 Task: Enable the video filter "Alpha mask video filter" for transcode stream output.
Action: Mouse moved to (131, 24)
Screenshot: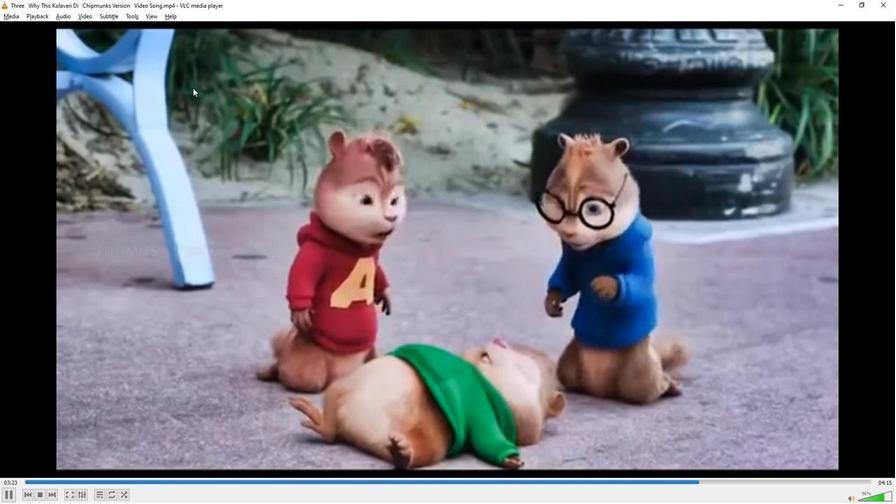 
Action: Mouse pressed left at (131, 24)
Screenshot: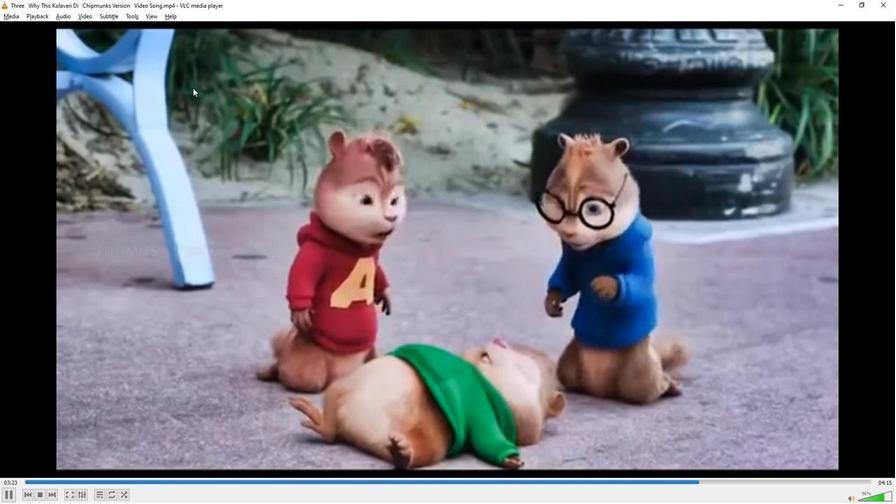 
Action: Mouse moved to (146, 127)
Screenshot: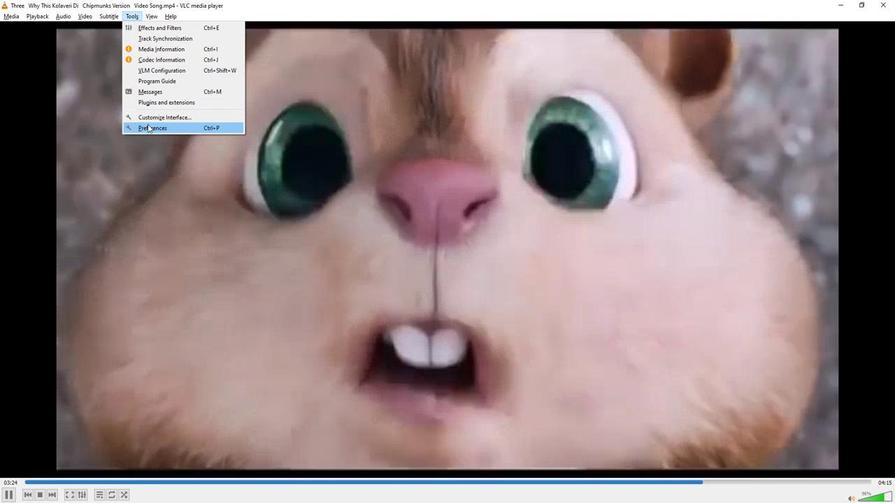 
Action: Mouse pressed left at (146, 127)
Screenshot: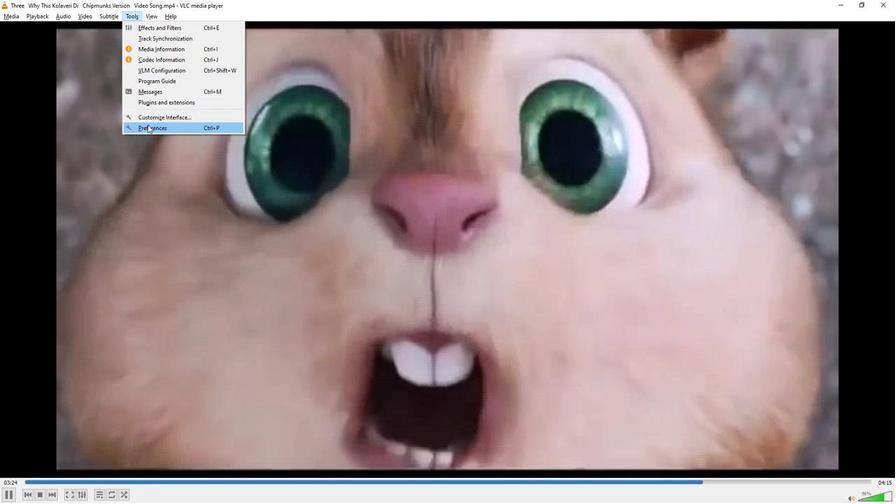 
Action: Mouse moved to (262, 376)
Screenshot: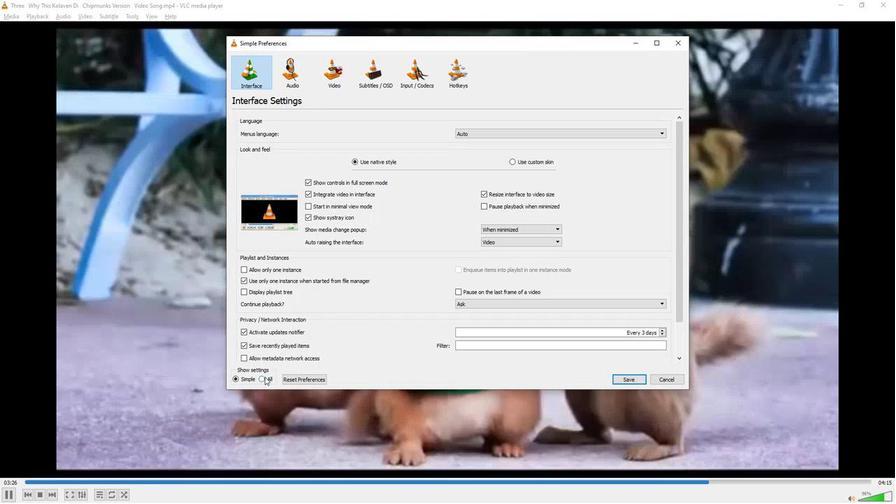 
Action: Mouse pressed left at (262, 376)
Screenshot: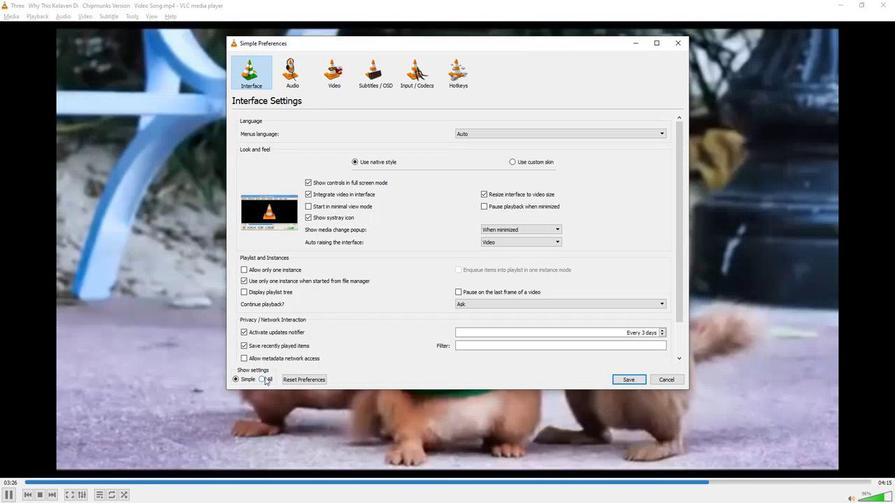 
Action: Mouse moved to (281, 302)
Screenshot: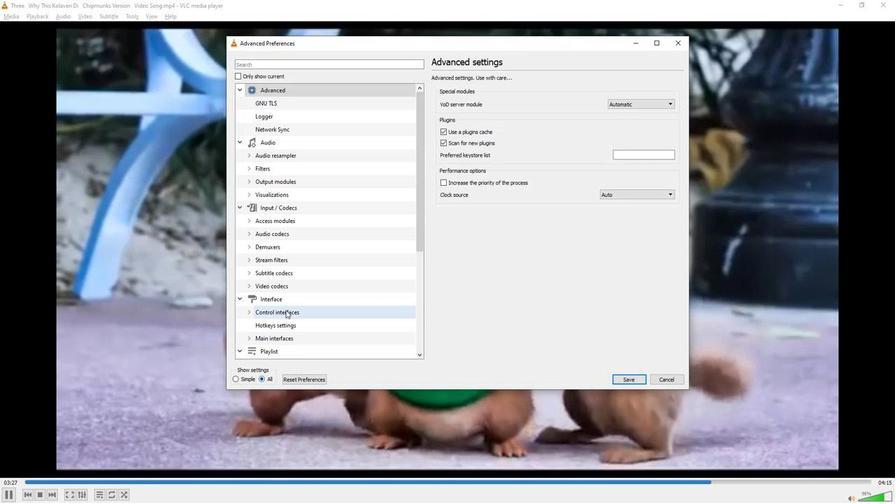 
Action: Mouse scrolled (281, 302) with delta (0, 0)
Screenshot: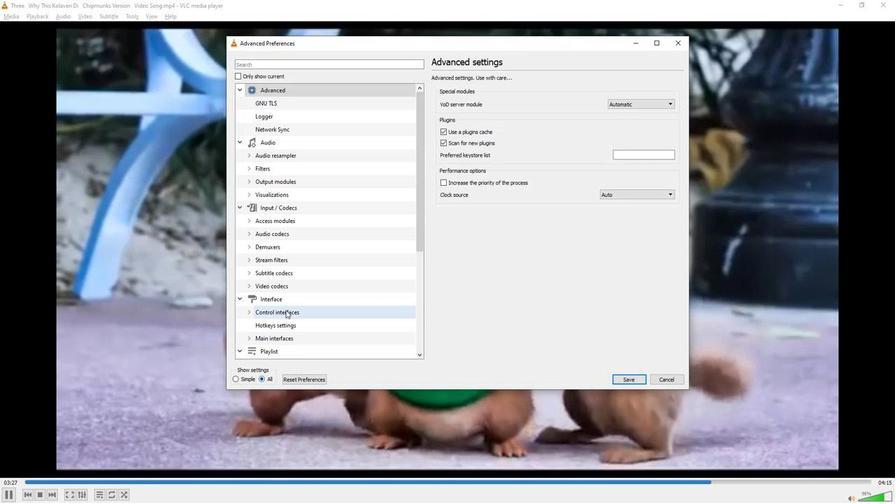 
Action: Mouse moved to (281, 302)
Screenshot: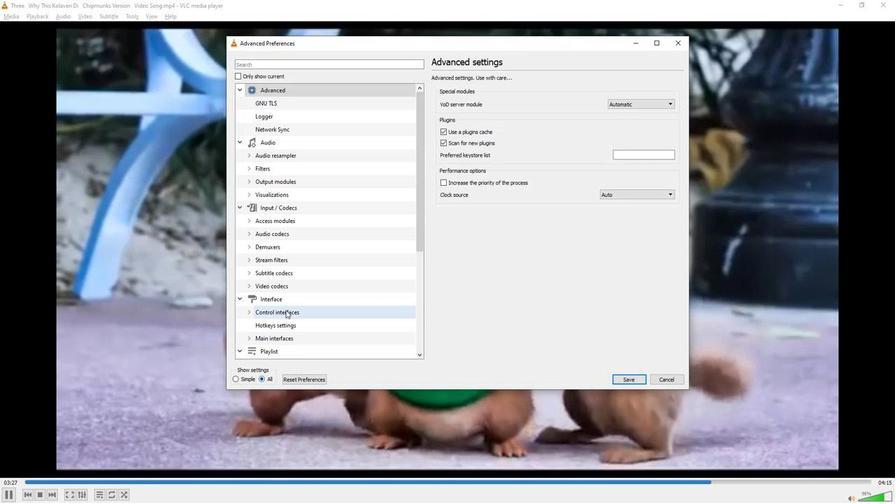 
Action: Mouse scrolled (281, 301) with delta (0, 0)
Screenshot: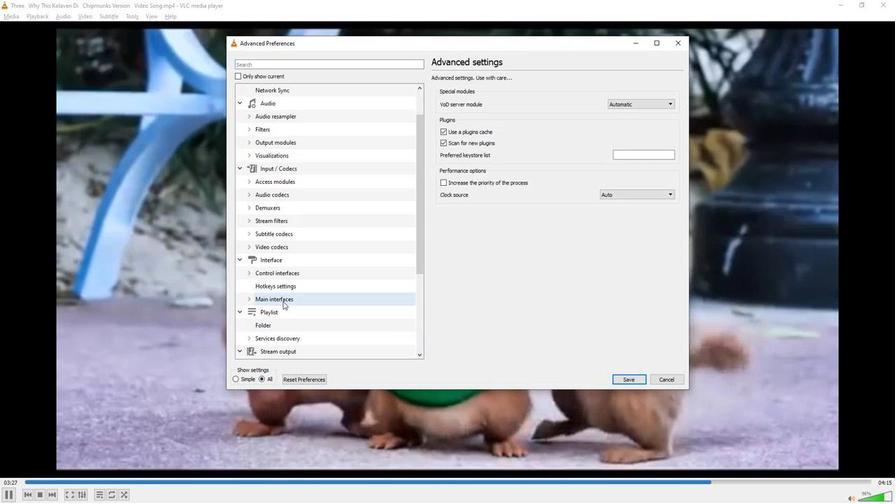 
Action: Mouse scrolled (281, 301) with delta (0, 0)
Screenshot: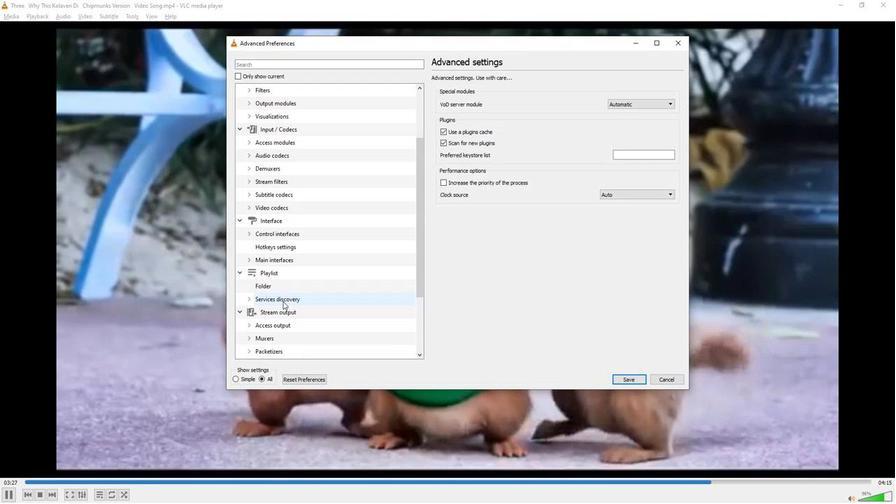 
Action: Mouse scrolled (281, 301) with delta (0, 0)
Screenshot: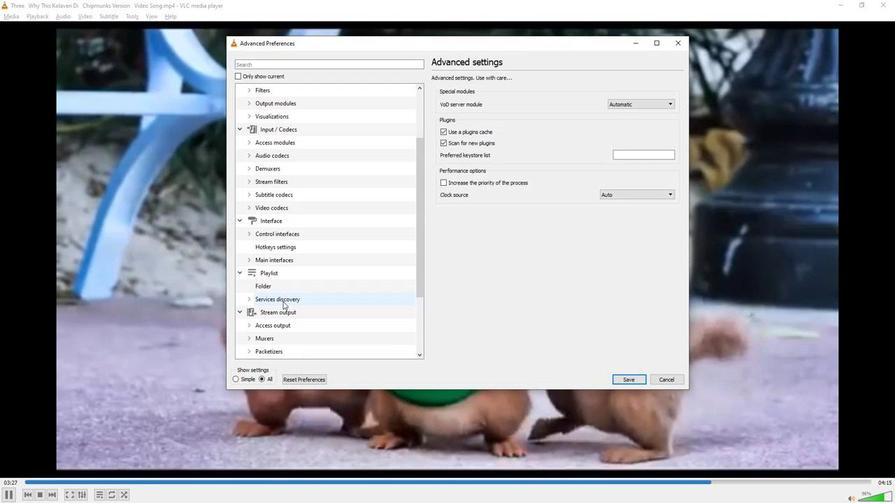 
Action: Mouse scrolled (281, 301) with delta (0, 0)
Screenshot: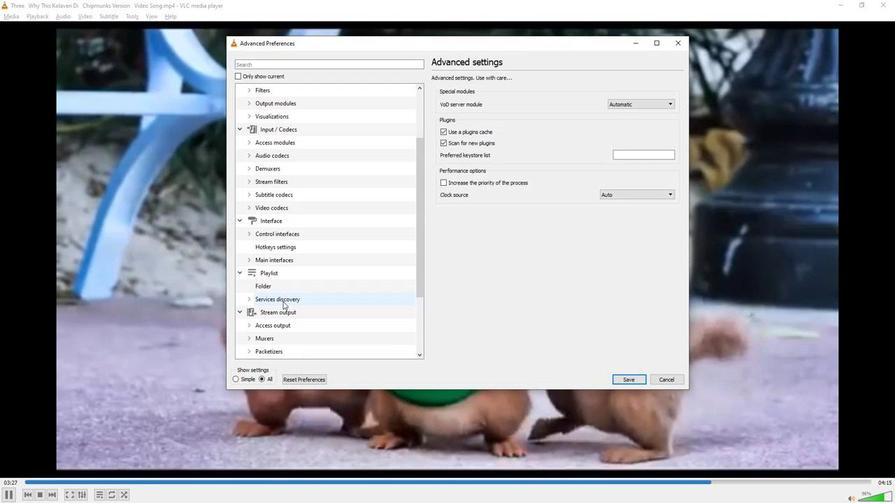 
Action: Mouse scrolled (281, 301) with delta (0, 0)
Screenshot: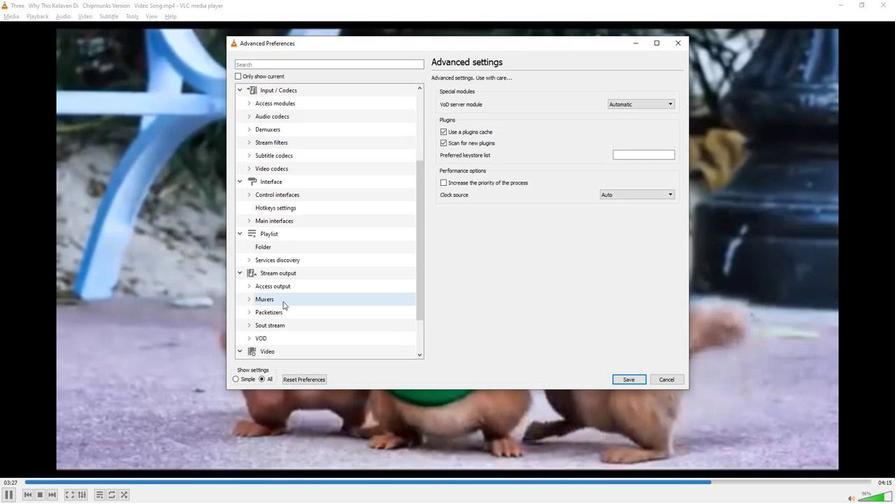 
Action: Mouse scrolled (281, 301) with delta (0, 0)
Screenshot: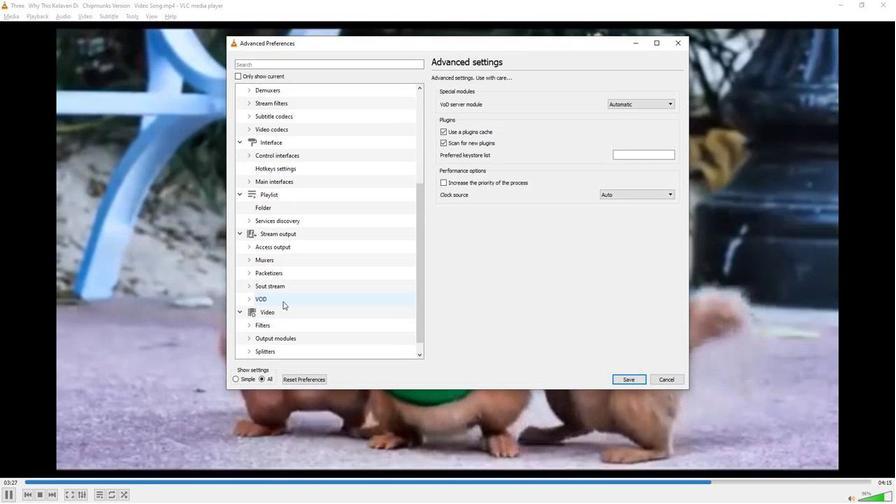 
Action: Mouse moved to (272, 309)
Screenshot: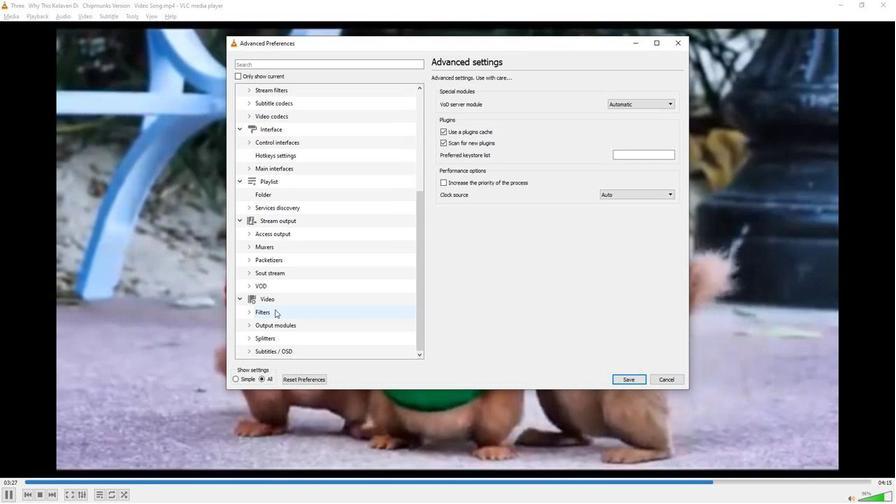 
Action: Mouse pressed left at (272, 309)
Screenshot: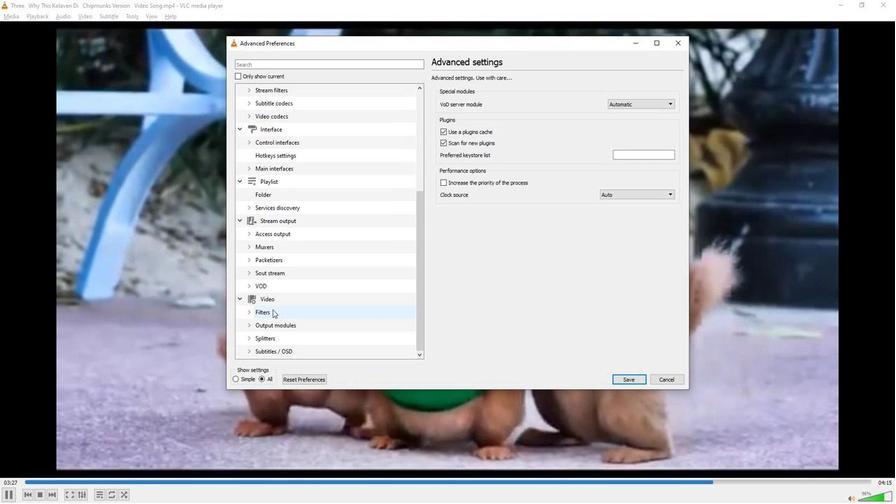 
Action: Mouse moved to (565, 304)
Screenshot: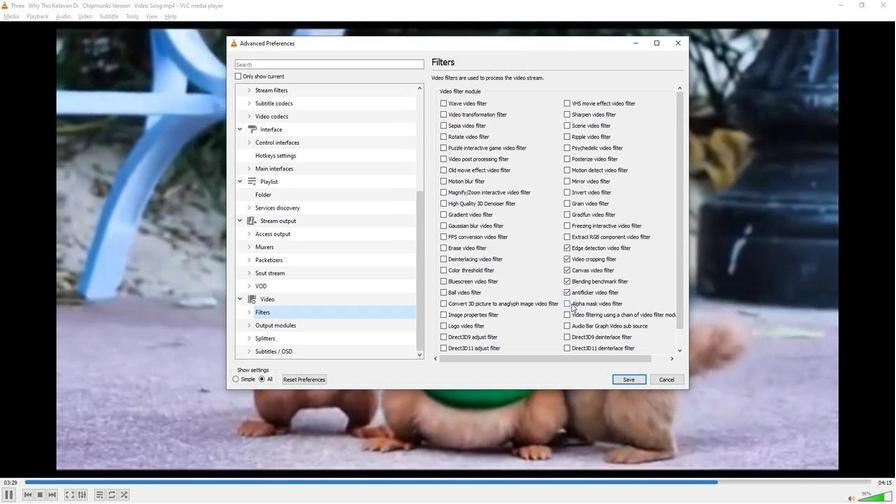 
Action: Mouse pressed left at (565, 304)
Screenshot: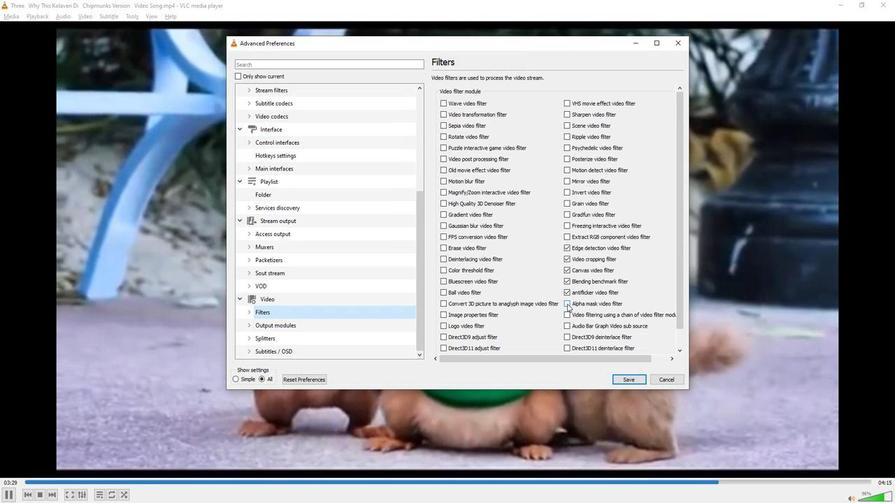 
Action: Mouse moved to (495, 362)
Screenshot: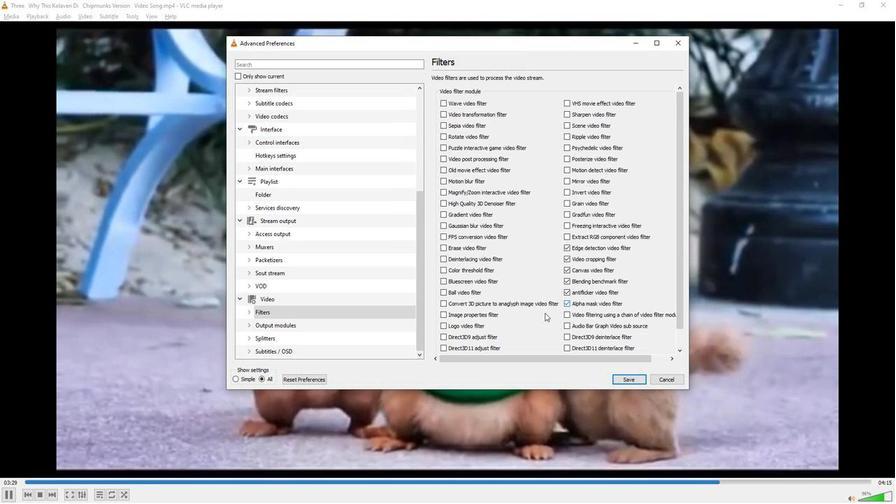 
